Task: In the  document Charlotte ,change text color to 'Dark Red' Insert the shape mentioned shape on right side of the text 'Curved Up Arrow'. Change color of the shape to  RedChange shape height to  1.5
Action: Mouse moved to (337, 185)
Screenshot: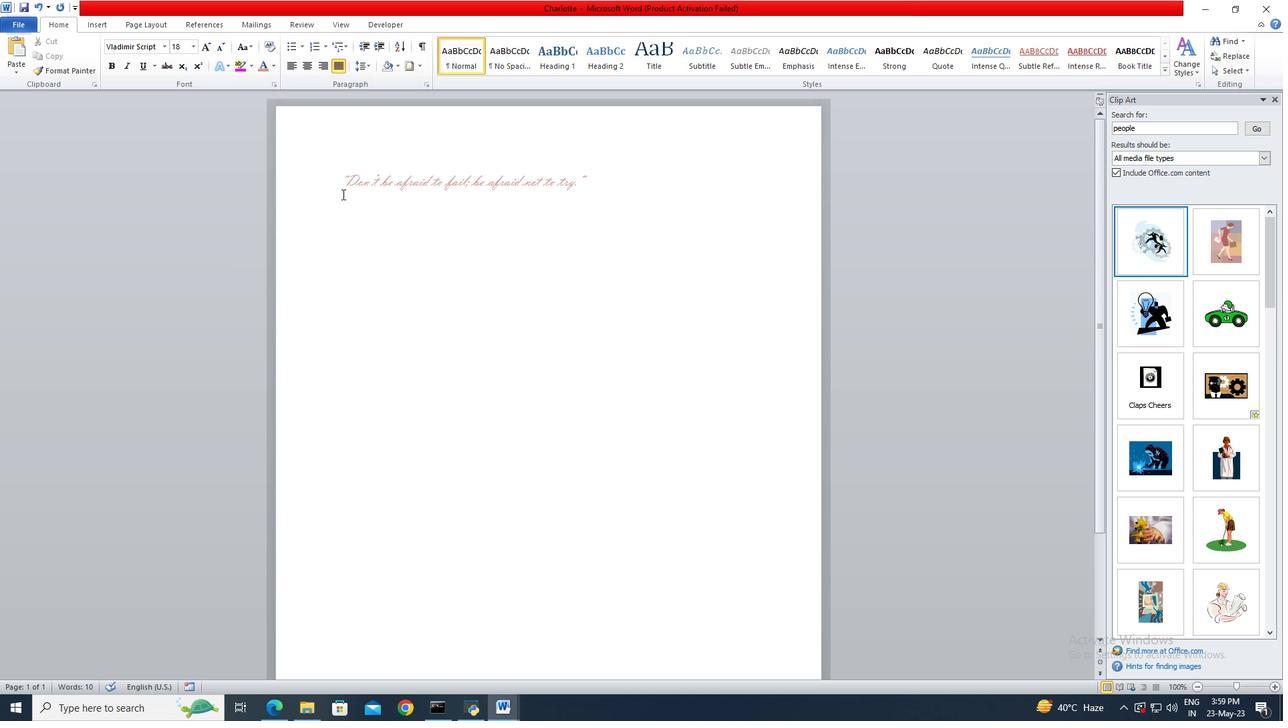 
Action: Mouse pressed left at (337, 185)
Screenshot: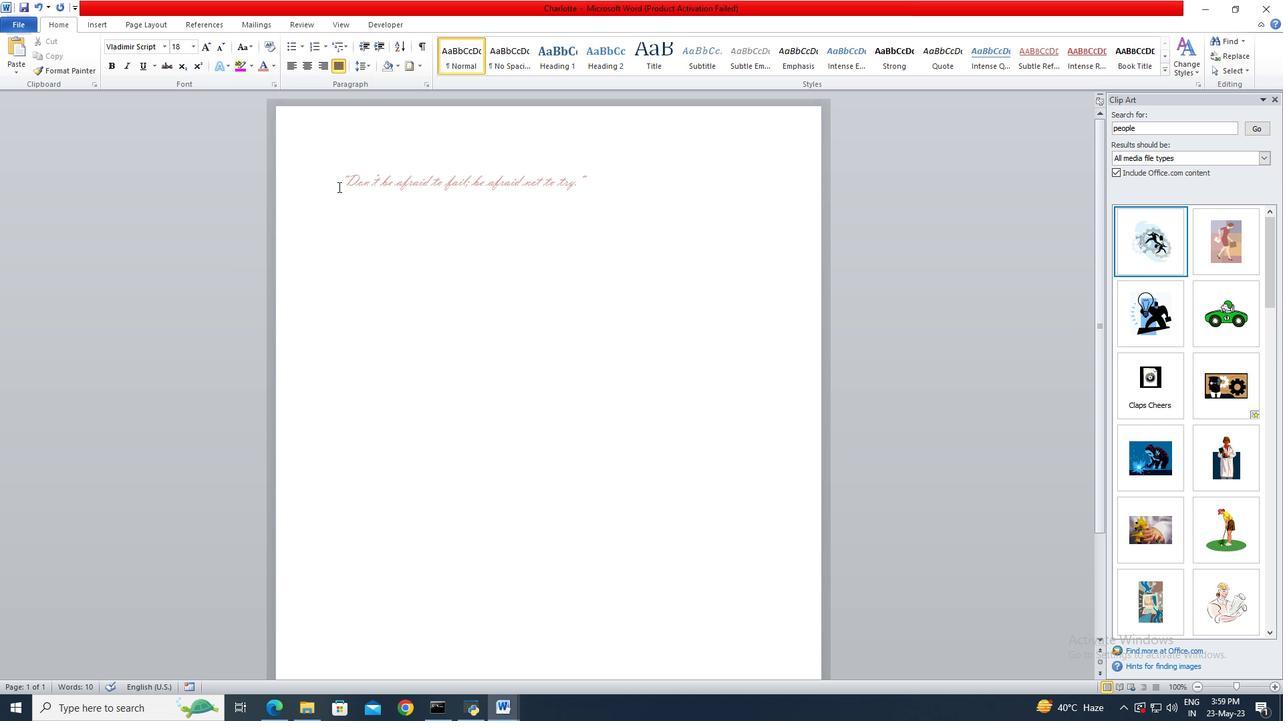 
Action: Mouse moved to (341, 183)
Screenshot: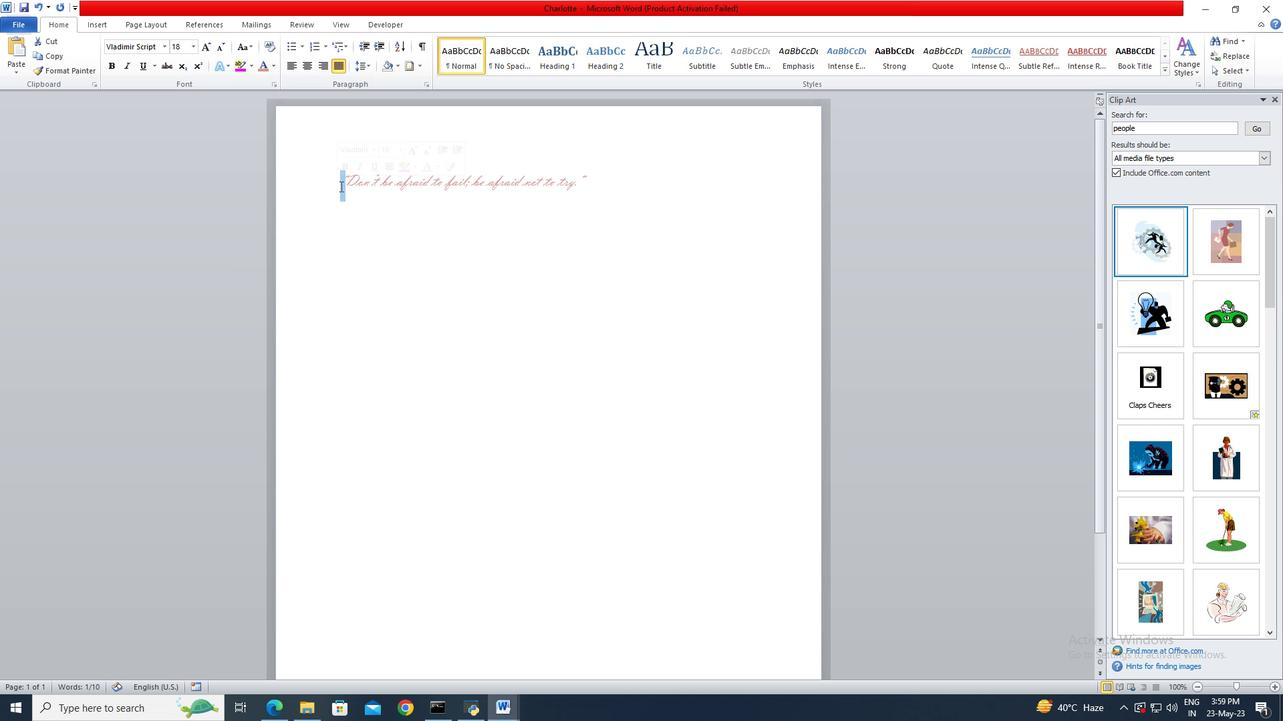 
Action: Mouse pressed left at (341, 183)
Screenshot: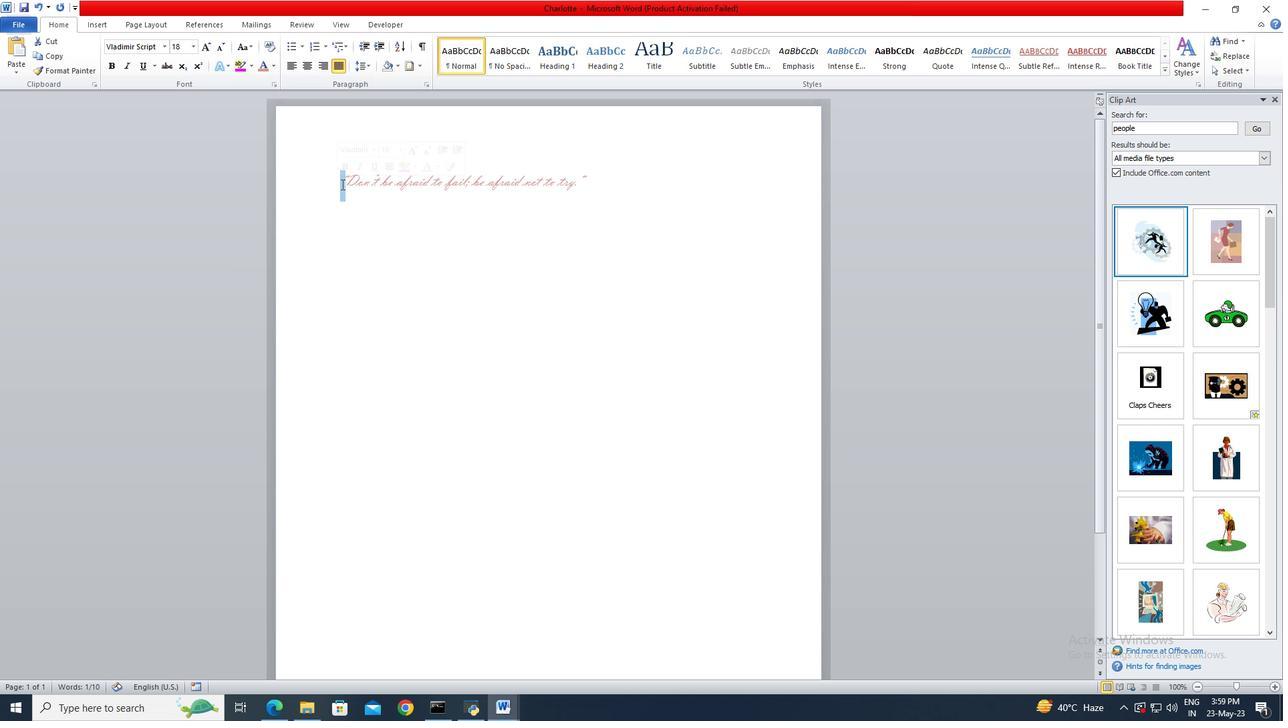 
Action: Mouse moved to (346, 185)
Screenshot: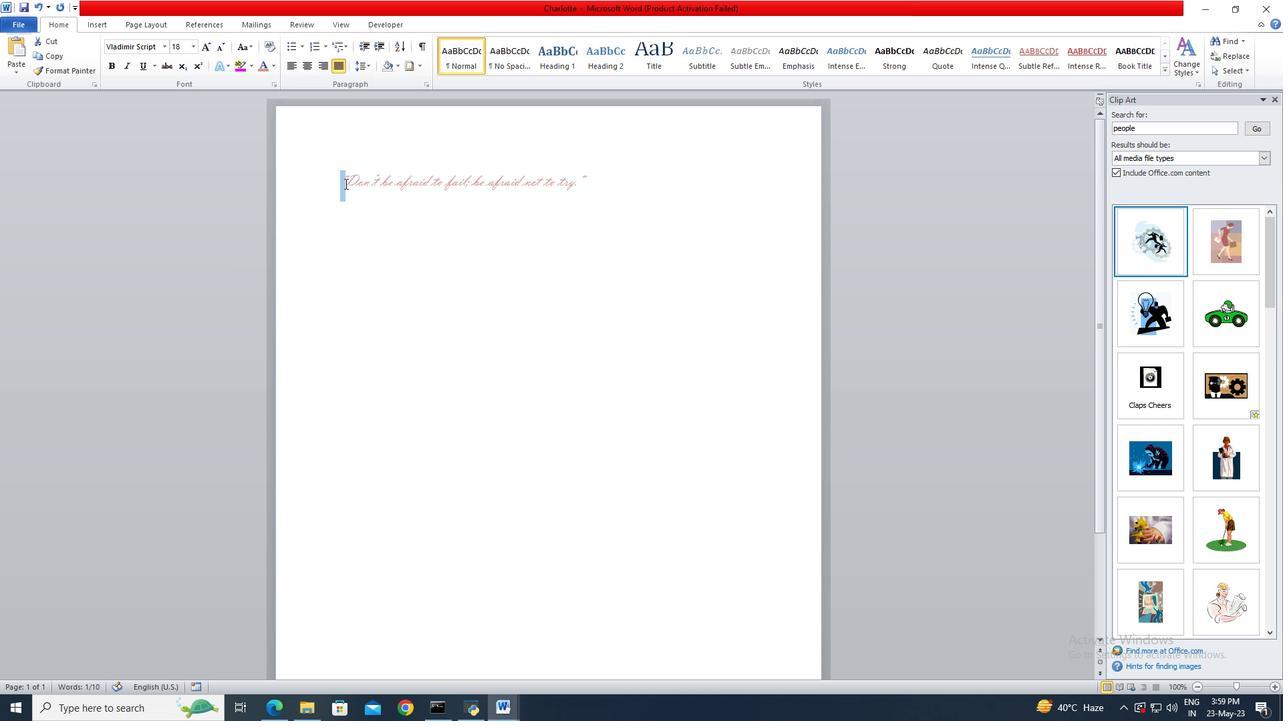 
Action: Mouse pressed left at (346, 185)
Screenshot: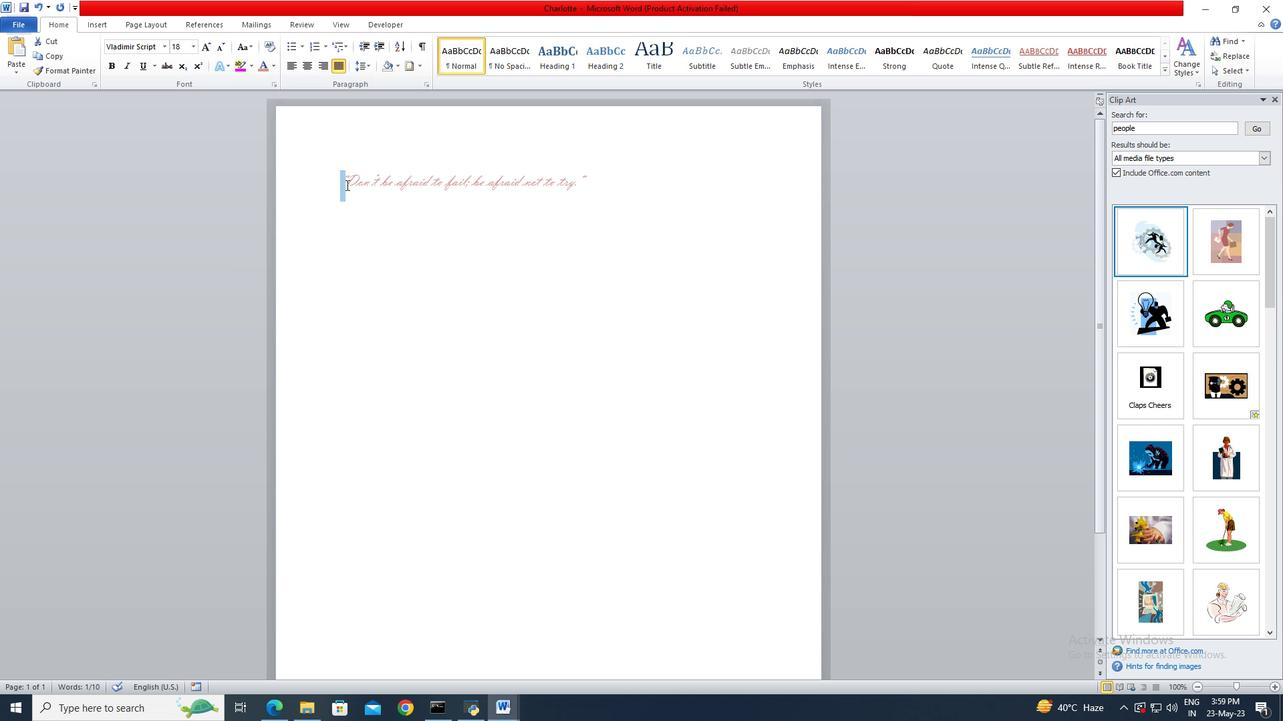 
Action: Mouse moved to (590, 185)
Screenshot: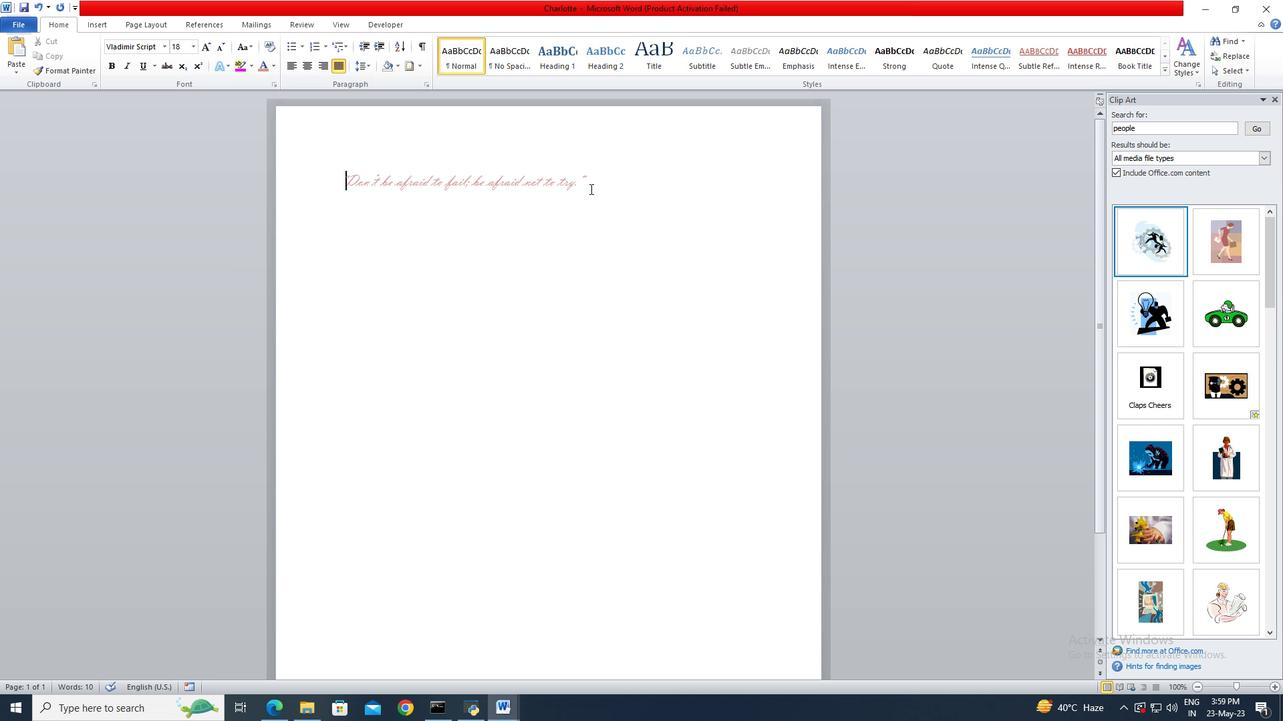 
Action: Key pressed <Key.shift>
Screenshot: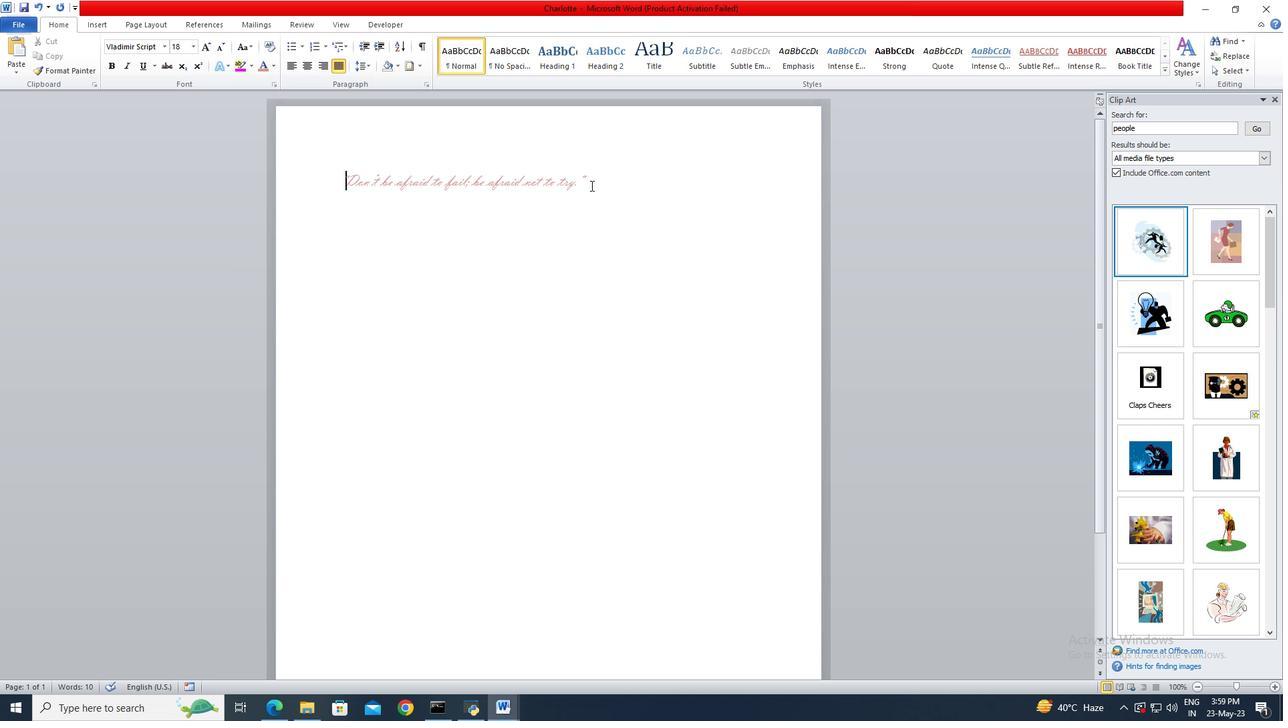 
Action: Mouse pressed left at (590, 185)
Screenshot: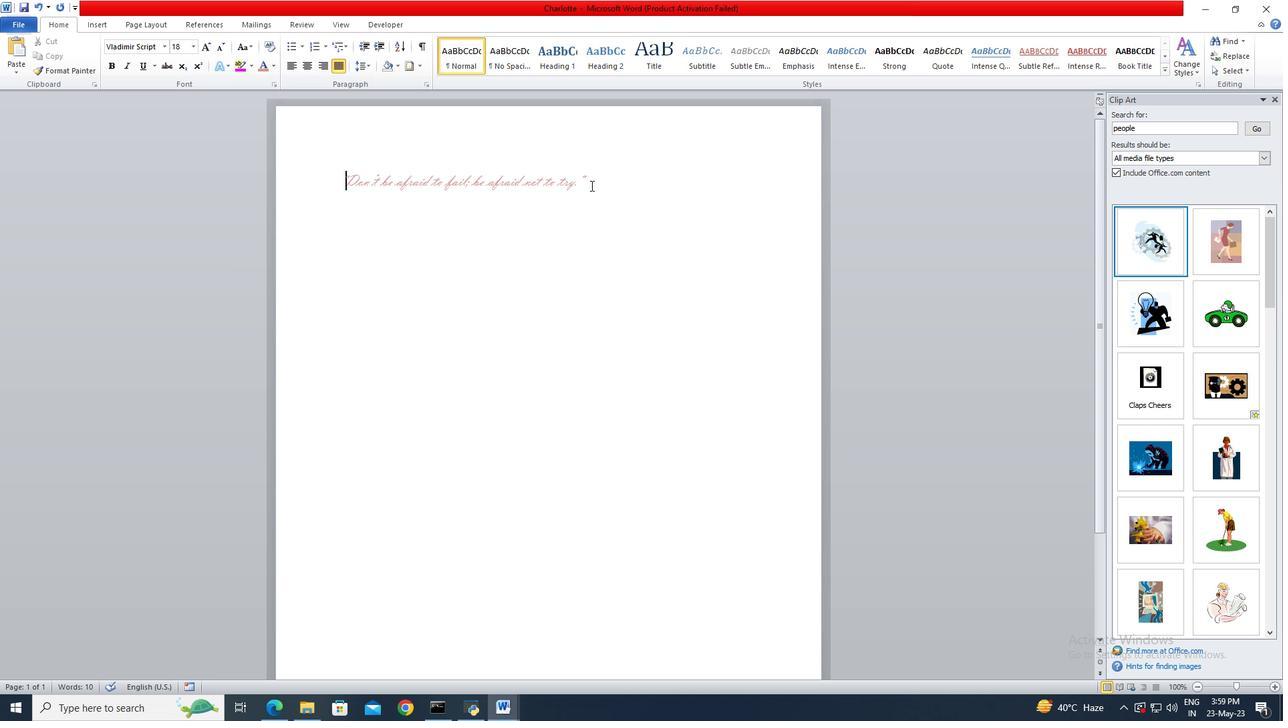 
Action: Mouse moved to (270, 65)
Screenshot: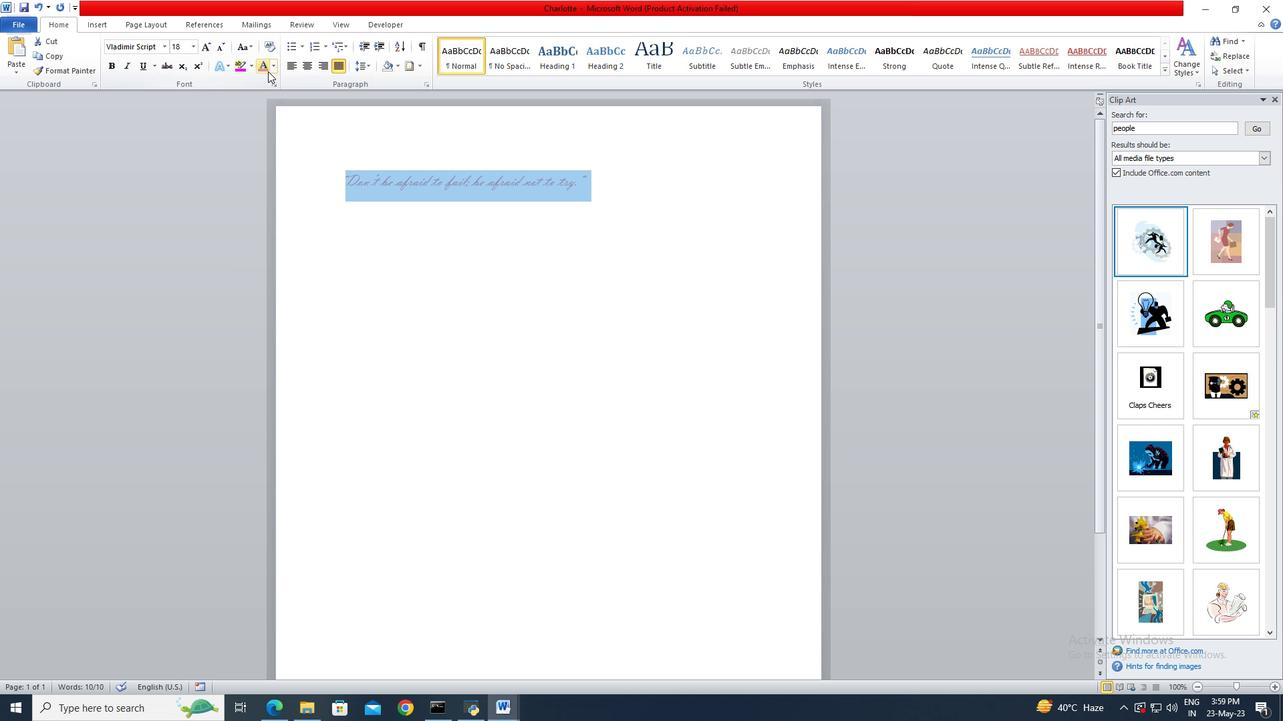 
Action: Mouse pressed left at (270, 65)
Screenshot: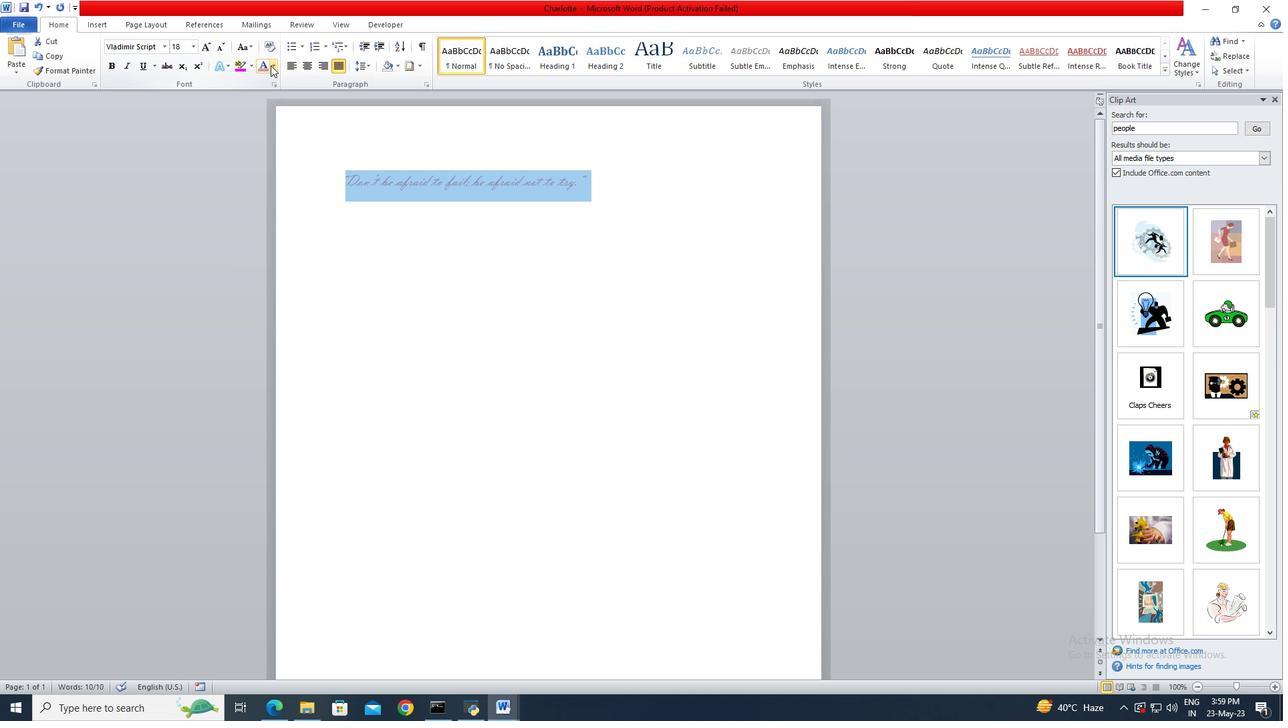 
Action: Mouse moved to (319, 146)
Screenshot: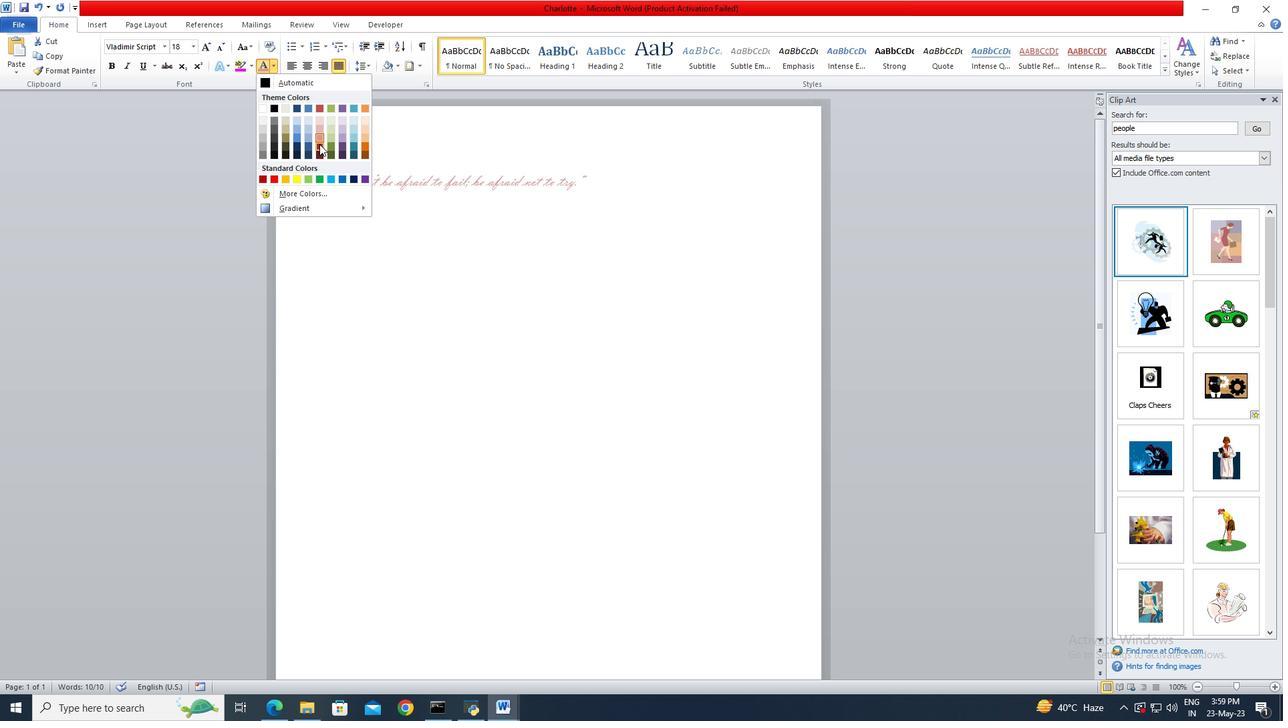 
Action: Mouse pressed left at (319, 146)
Screenshot: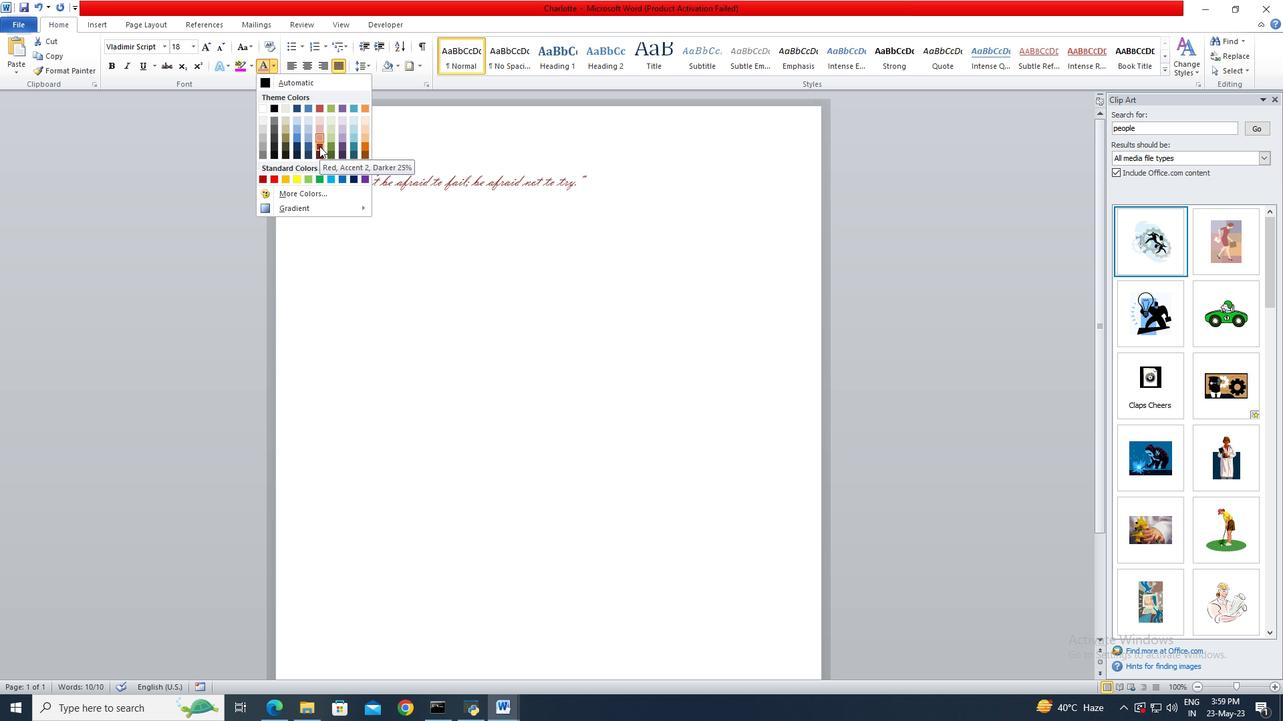
Action: Mouse moved to (612, 181)
Screenshot: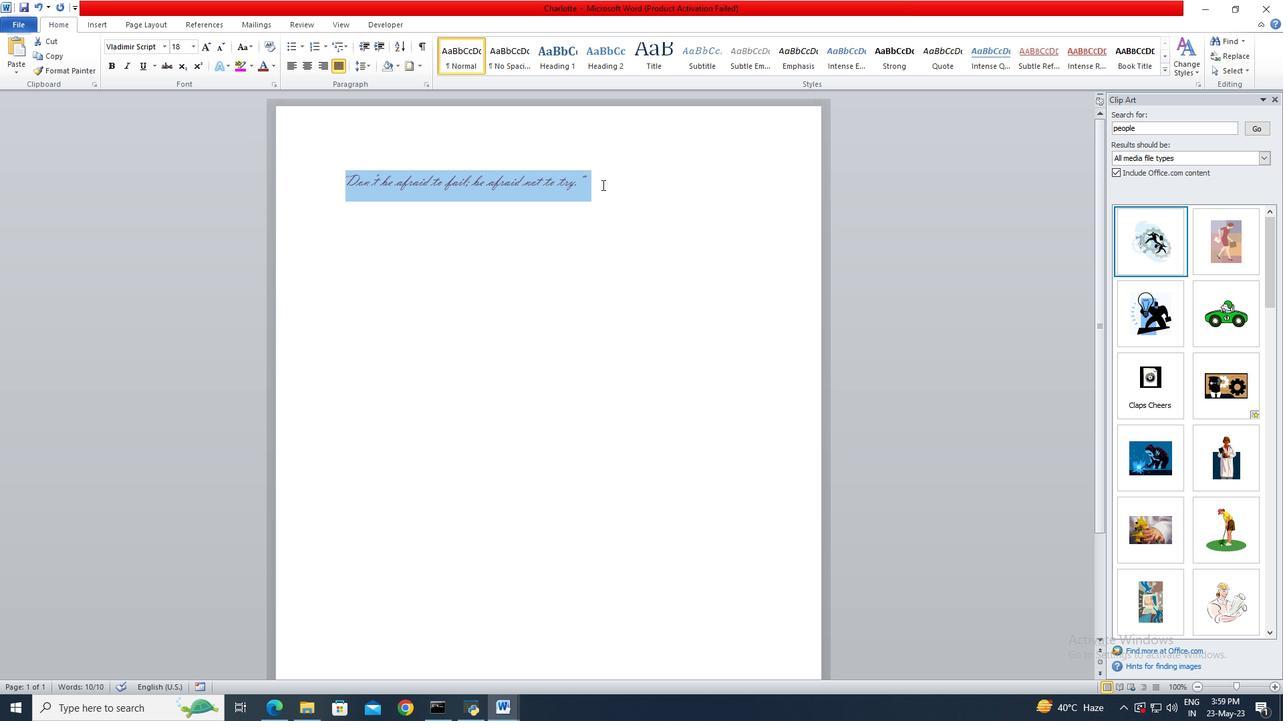 
Action: Mouse pressed left at (612, 181)
Screenshot: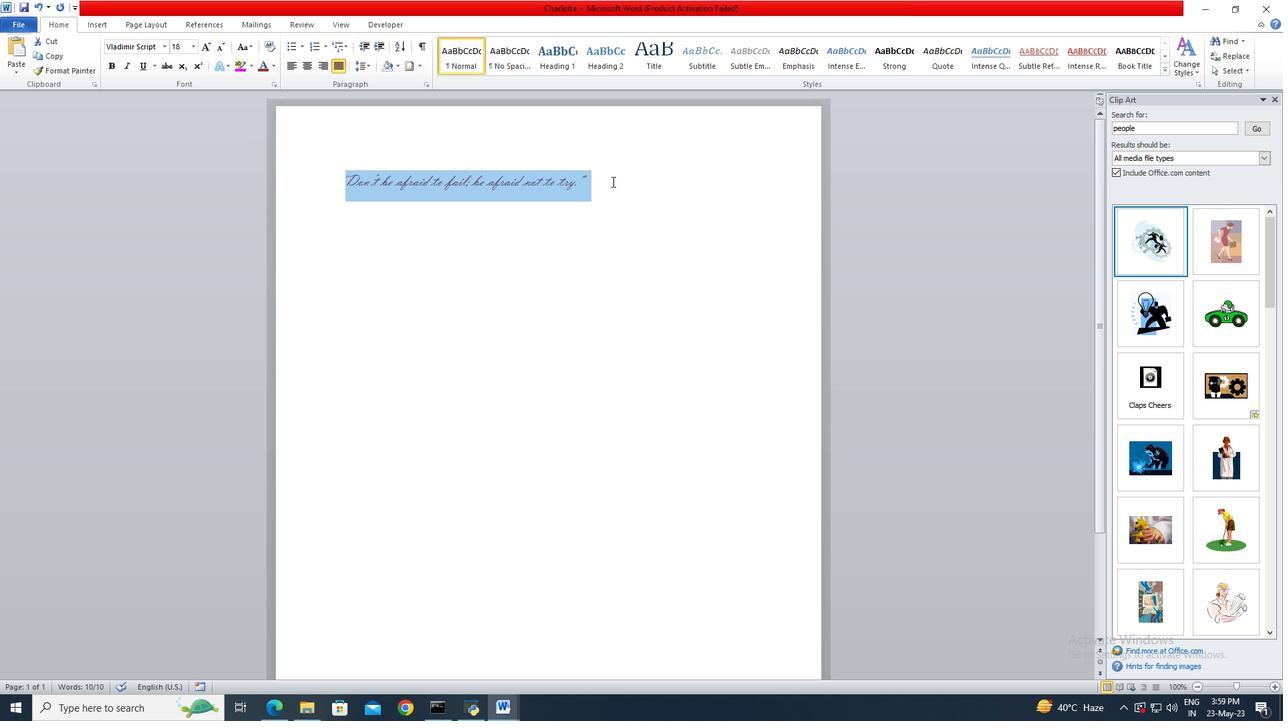 
Action: Mouse moved to (108, 28)
Screenshot: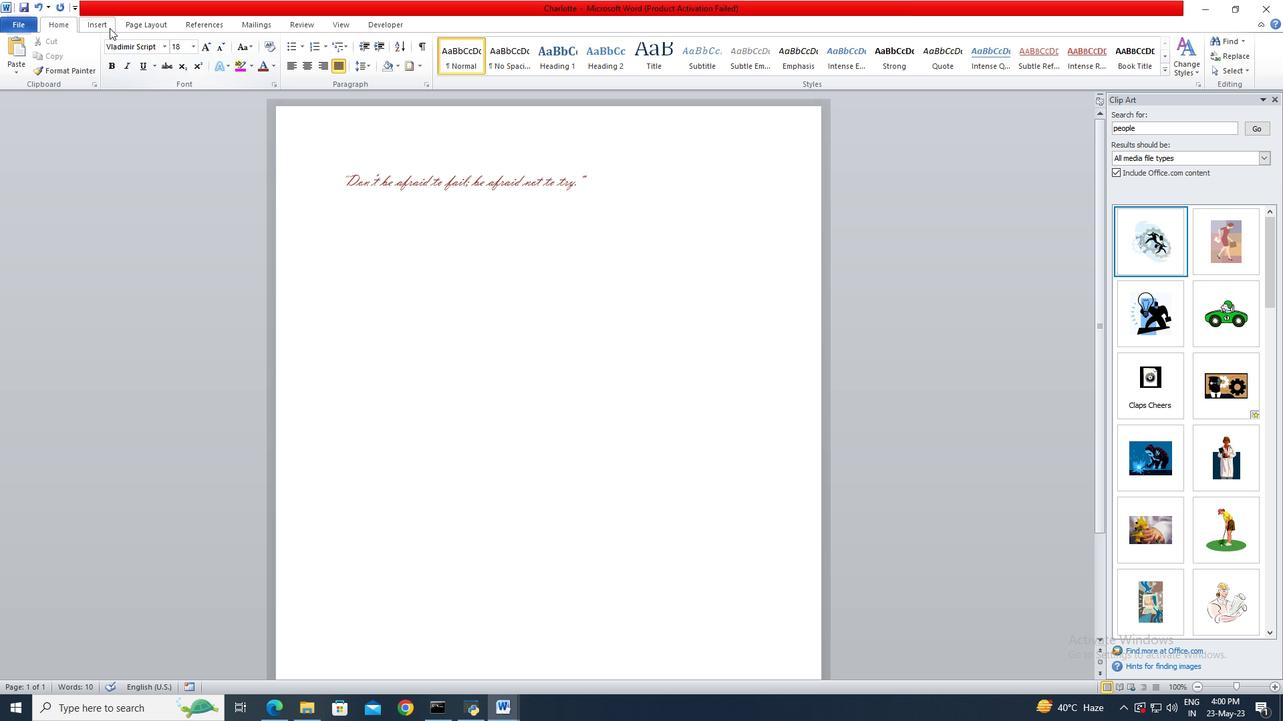 
Action: Mouse pressed left at (108, 28)
Screenshot: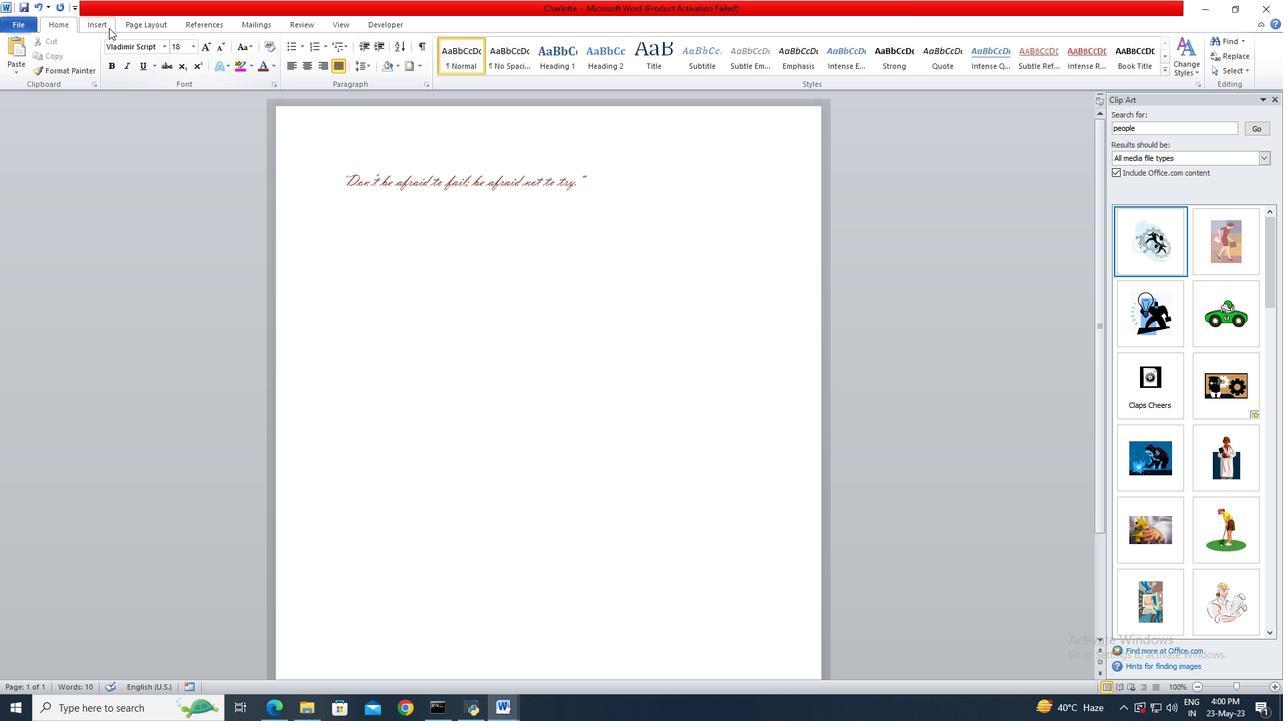 
Action: Mouse moved to (189, 60)
Screenshot: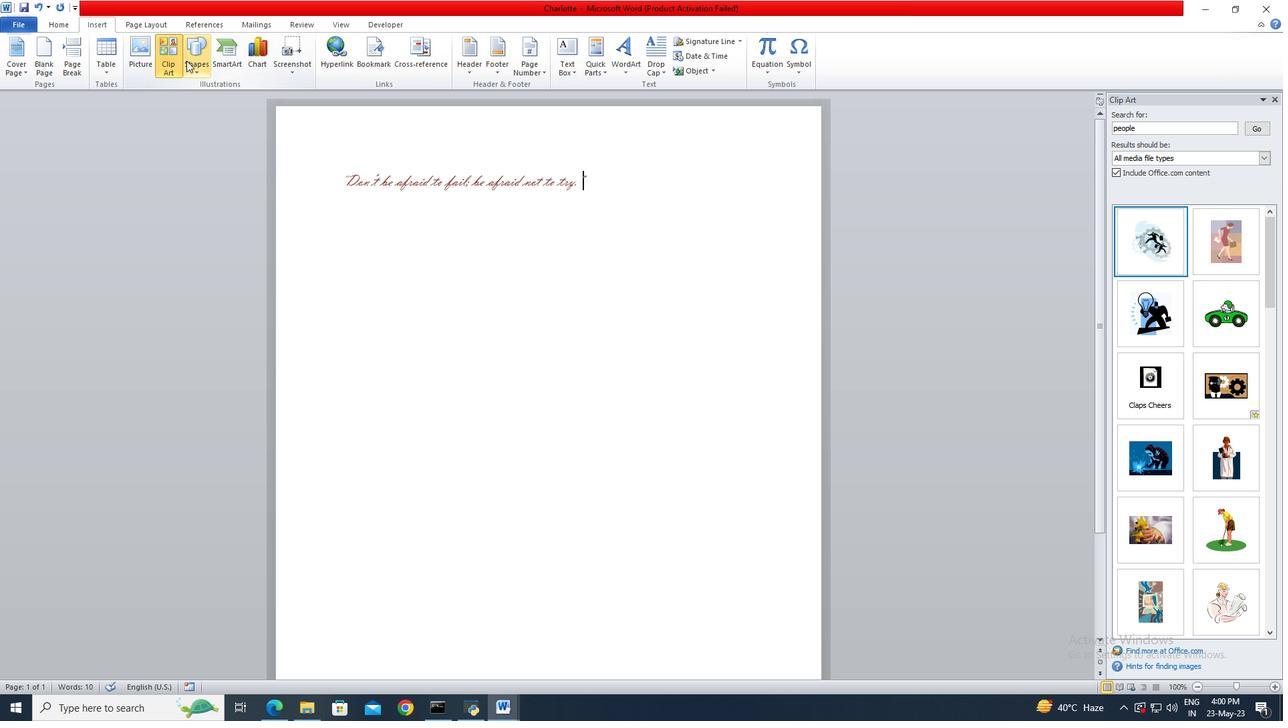 
Action: Mouse pressed left at (189, 60)
Screenshot: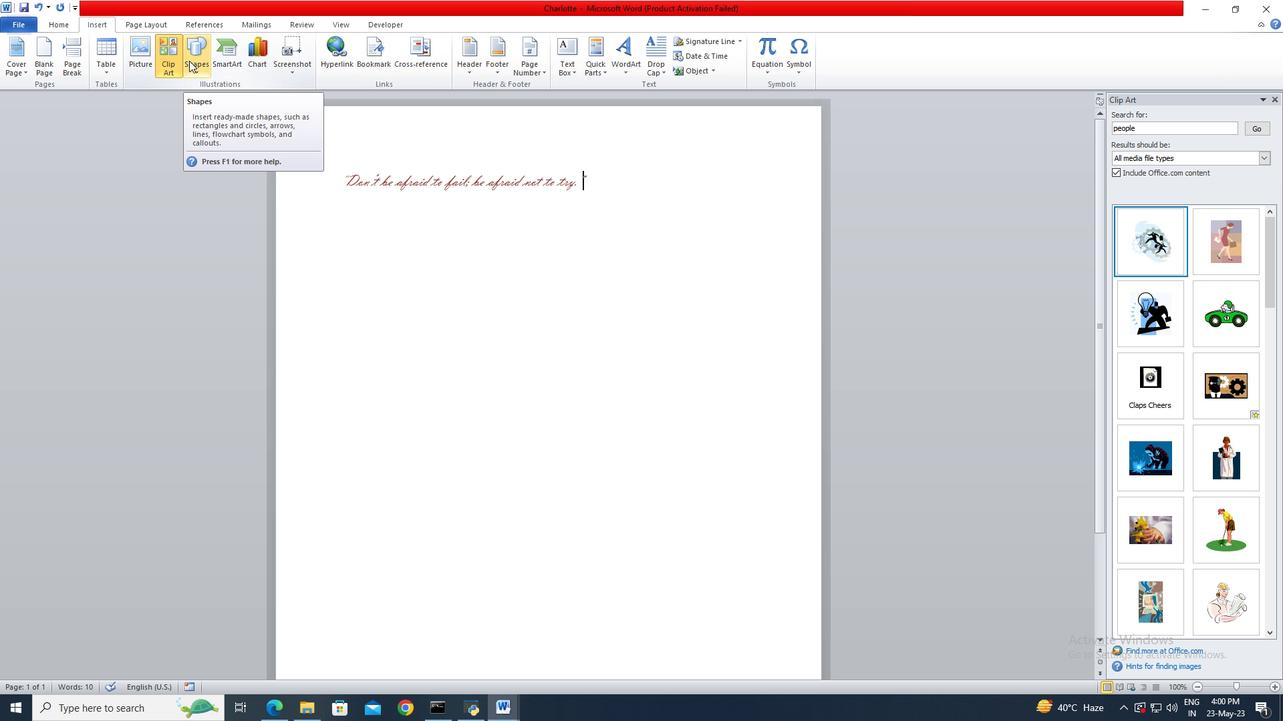 
Action: Mouse moved to (218, 264)
Screenshot: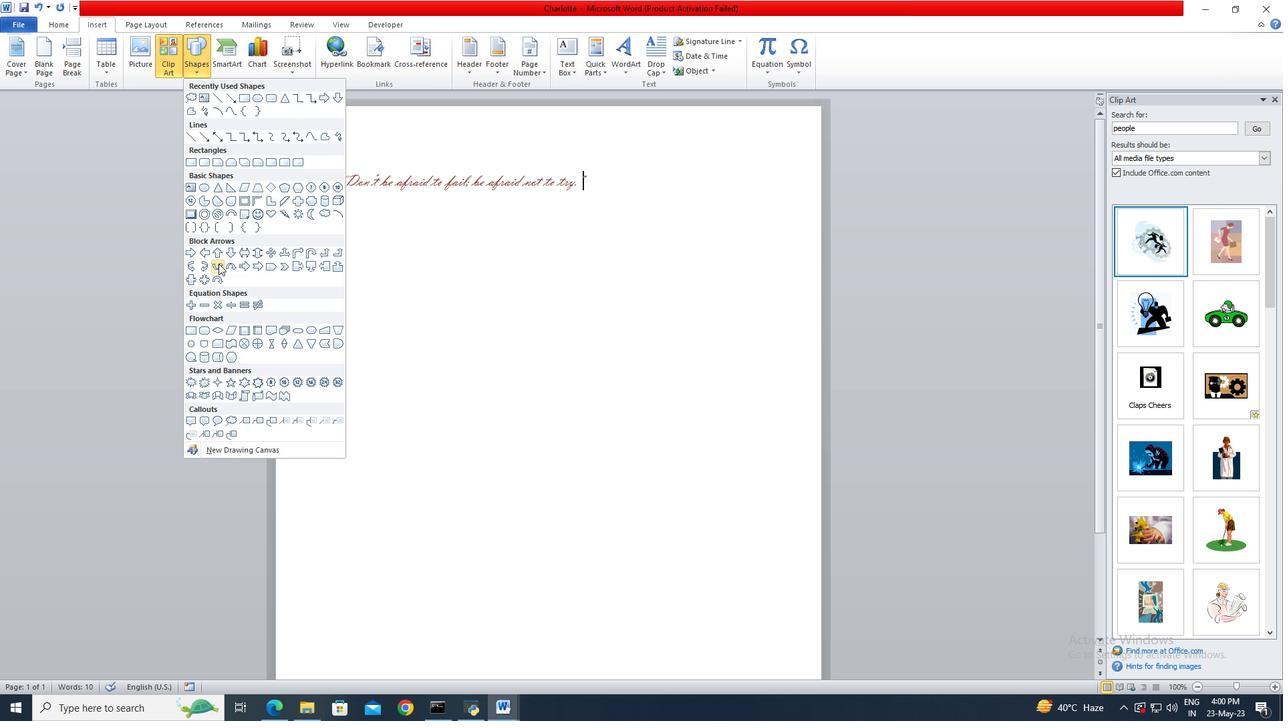 
Action: Mouse pressed left at (218, 264)
Screenshot: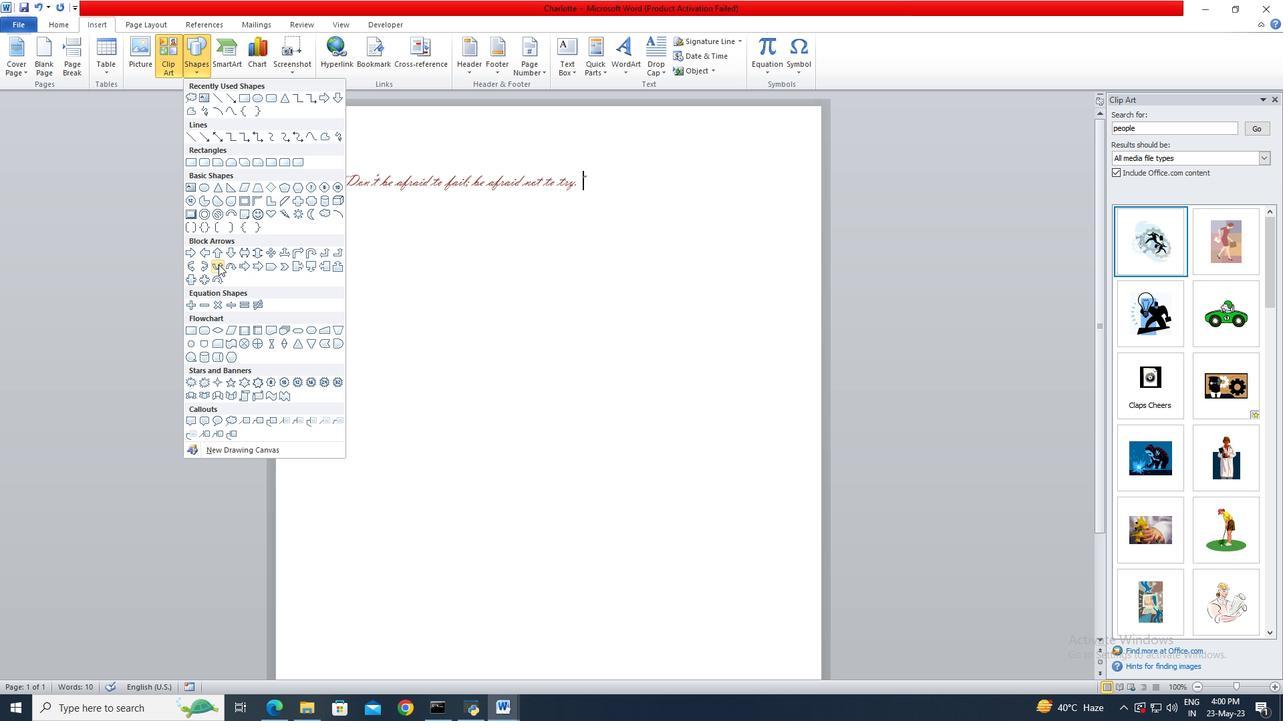 
Action: Mouse moved to (635, 168)
Screenshot: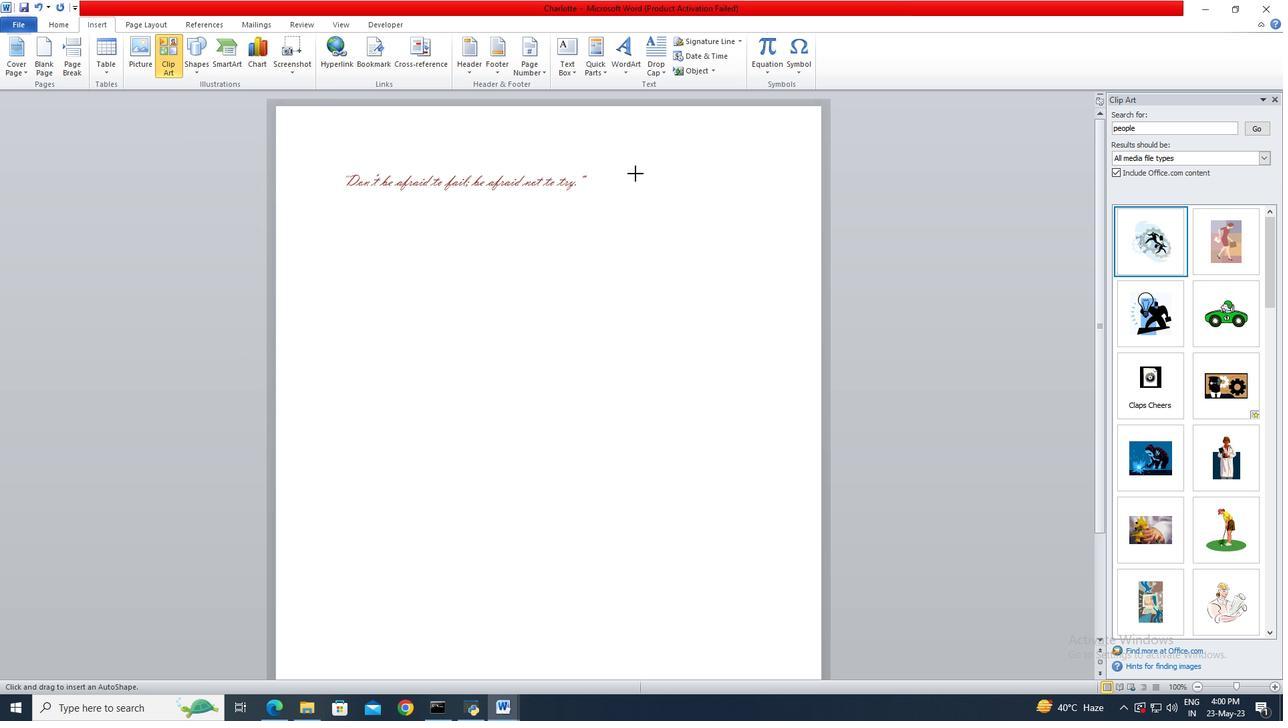 
Action: Mouse pressed left at (635, 168)
Screenshot: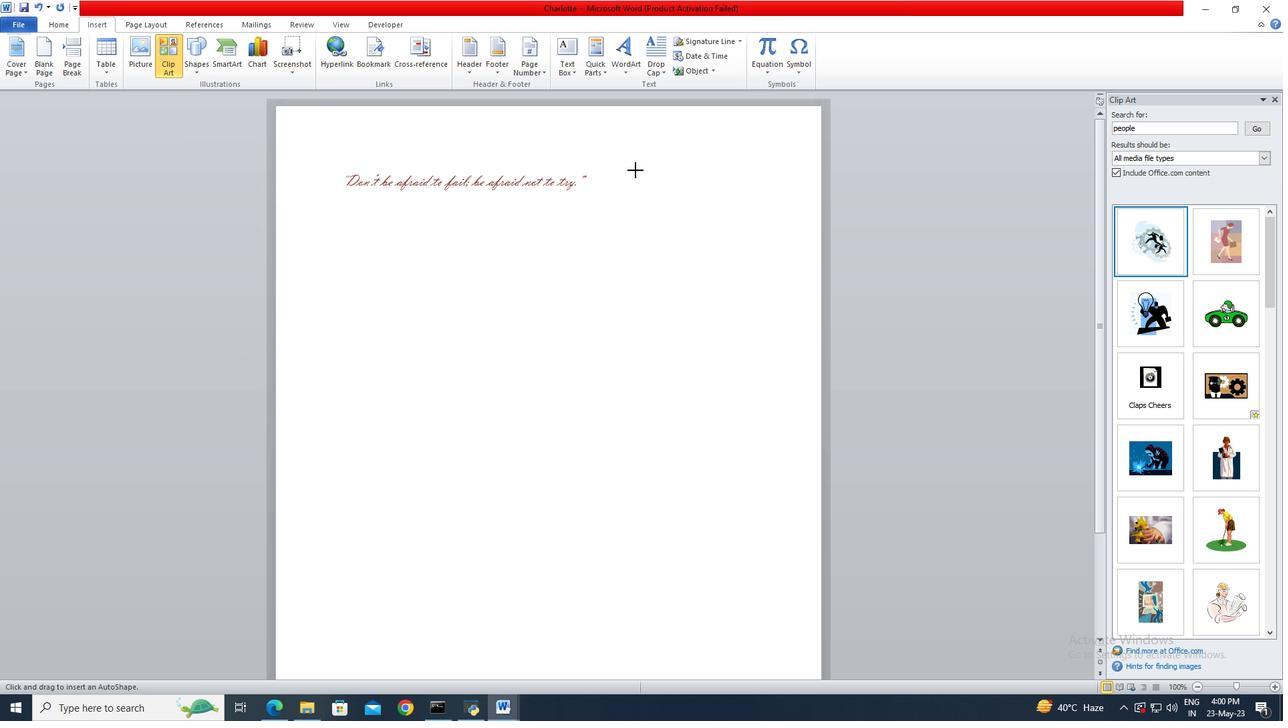 
Action: Mouse moved to (492, 44)
Screenshot: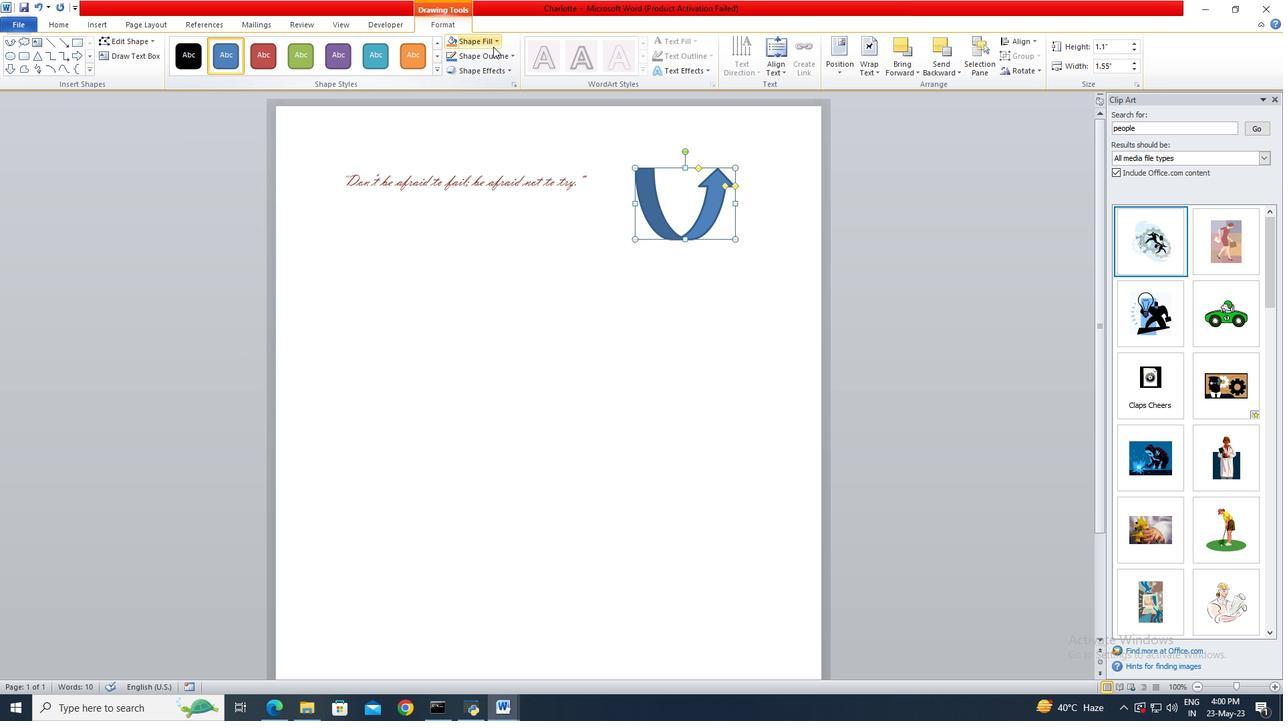
Action: Mouse pressed left at (492, 44)
Screenshot: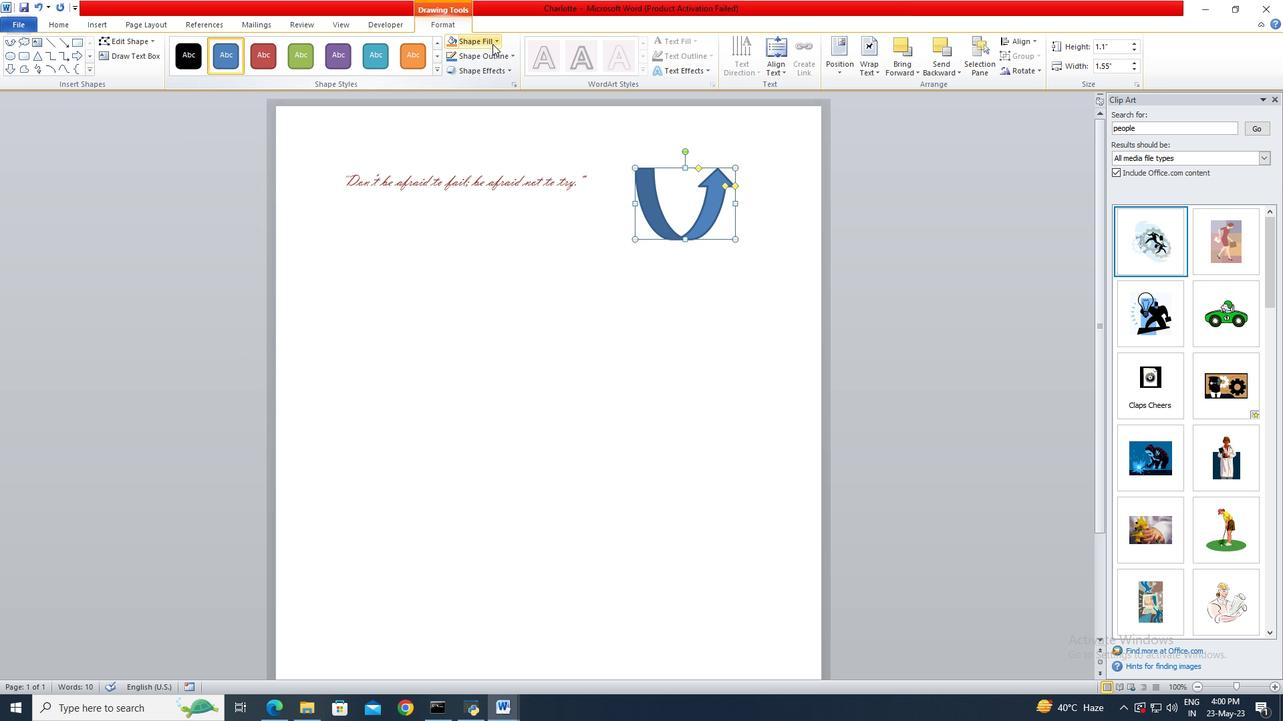 
Action: Mouse moved to (465, 135)
Screenshot: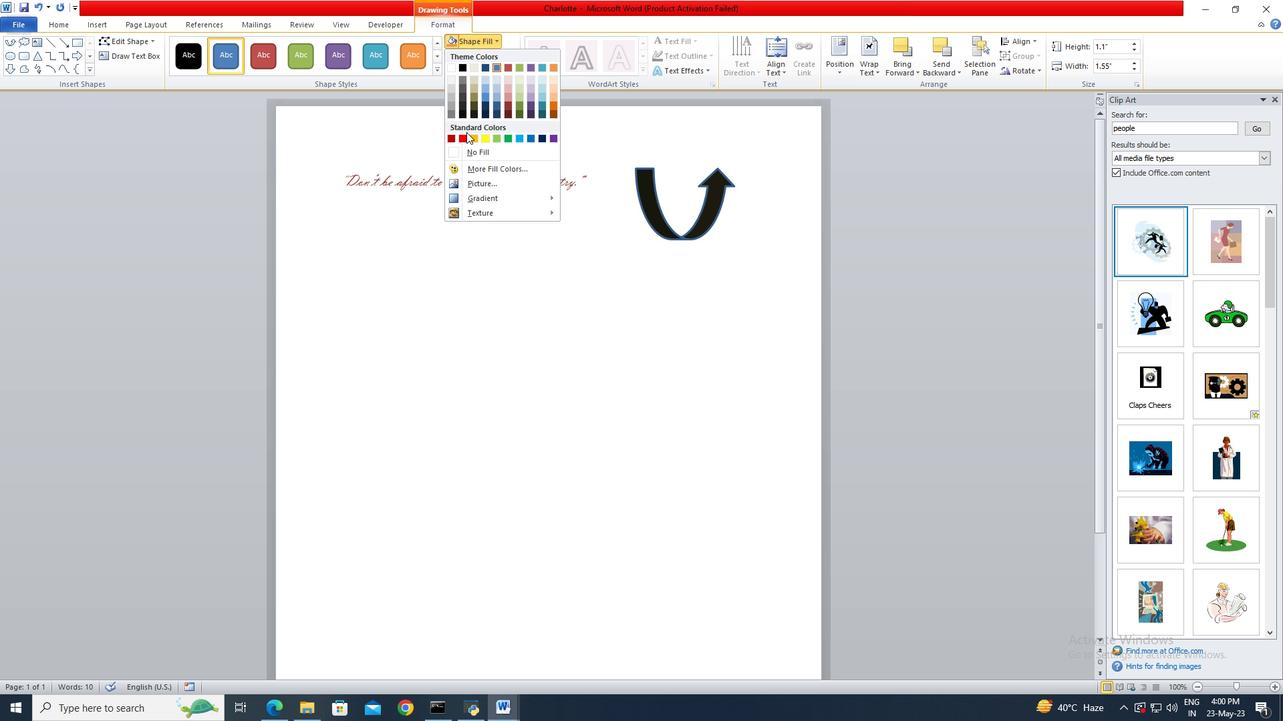 
Action: Mouse pressed left at (465, 135)
Screenshot: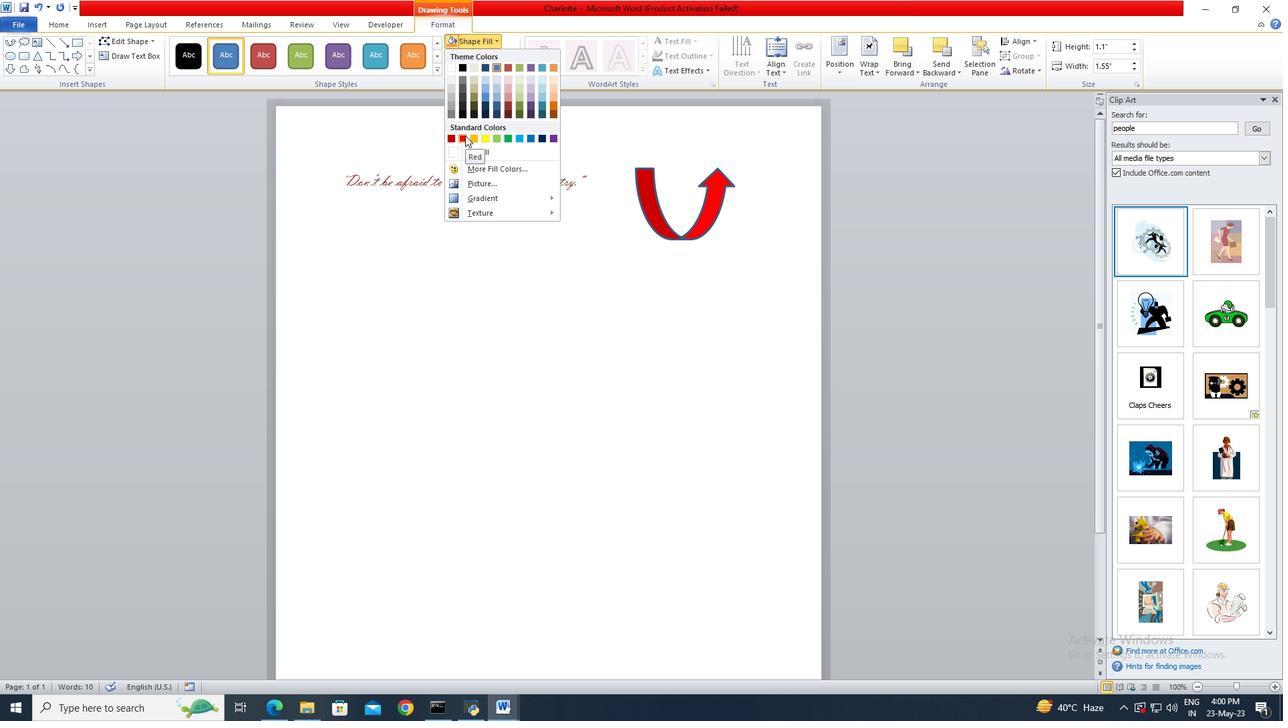 
Action: Mouse moved to (1114, 47)
Screenshot: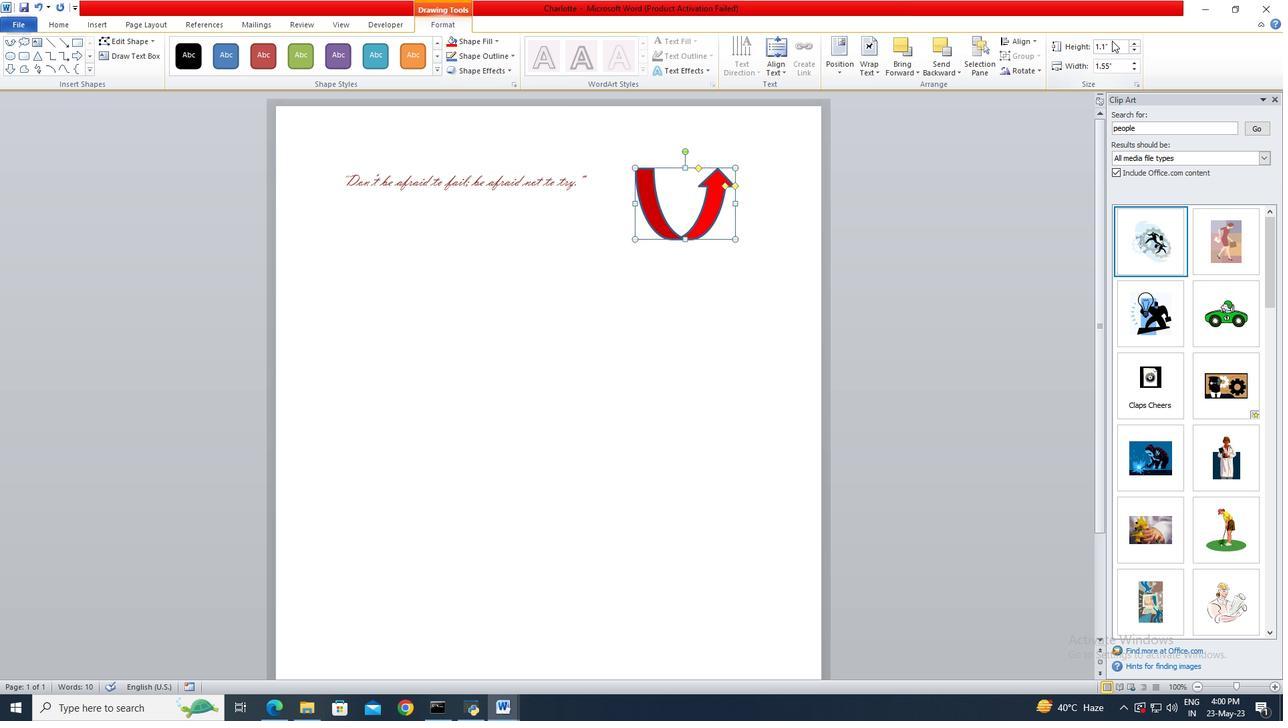 
Action: Mouse pressed left at (1114, 47)
Screenshot: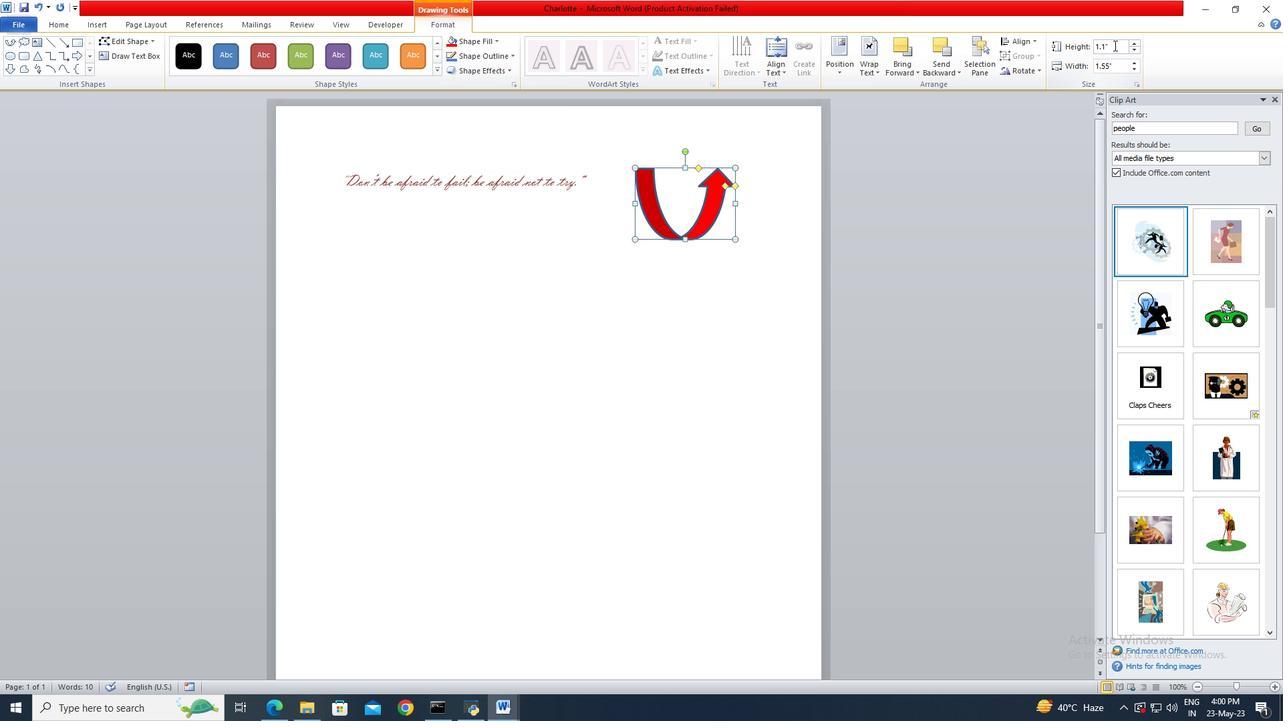 
Action: Key pressed 1.5<Key.enter>
Screenshot: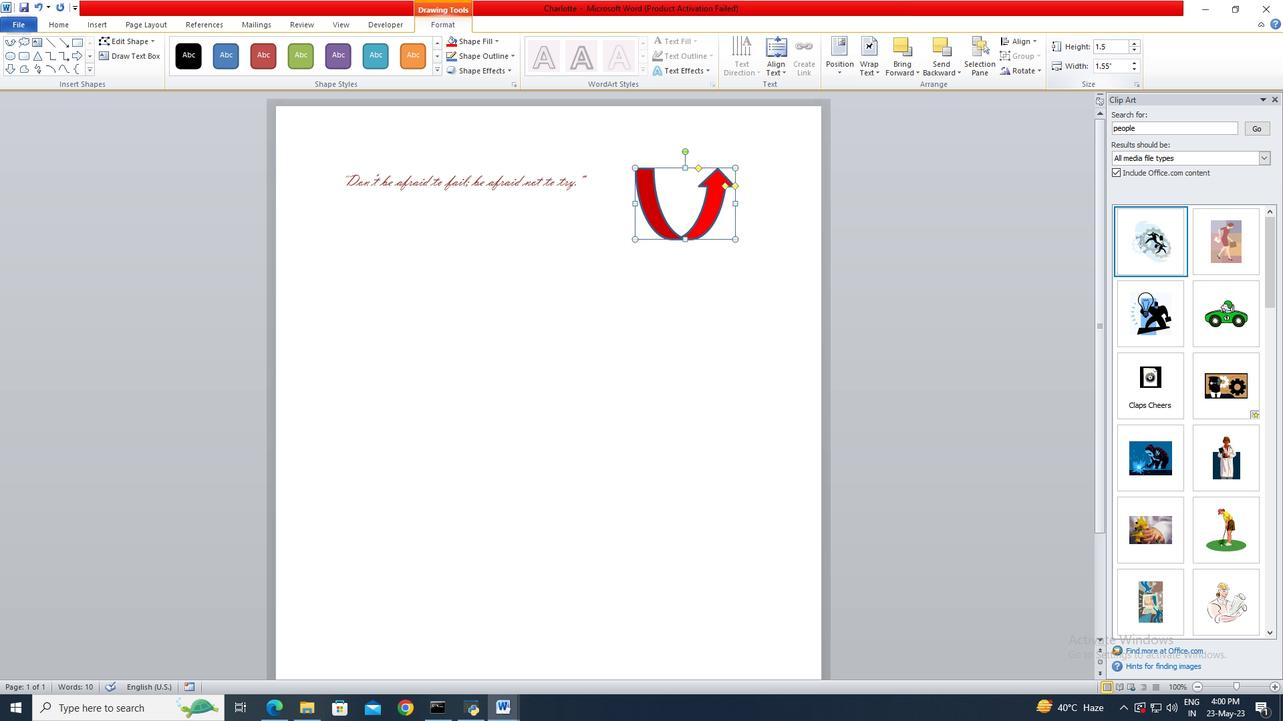 
